 Task: Create a due date automation trigger when advanced on, on the wednesday of the week a card is due add fields without custom field "Resume" checked at 11:00 AM.
Action: Mouse moved to (980, 81)
Screenshot: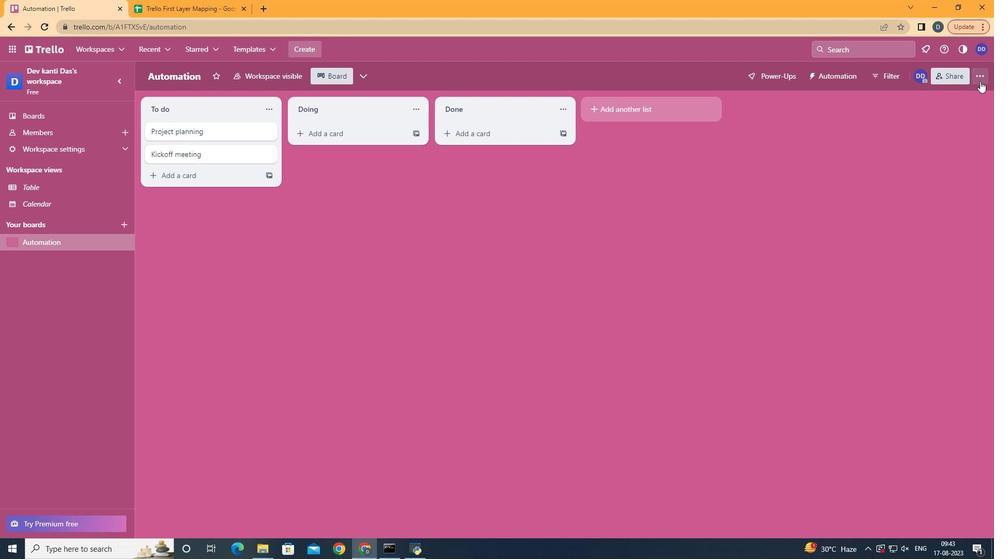 
Action: Mouse pressed left at (980, 81)
Screenshot: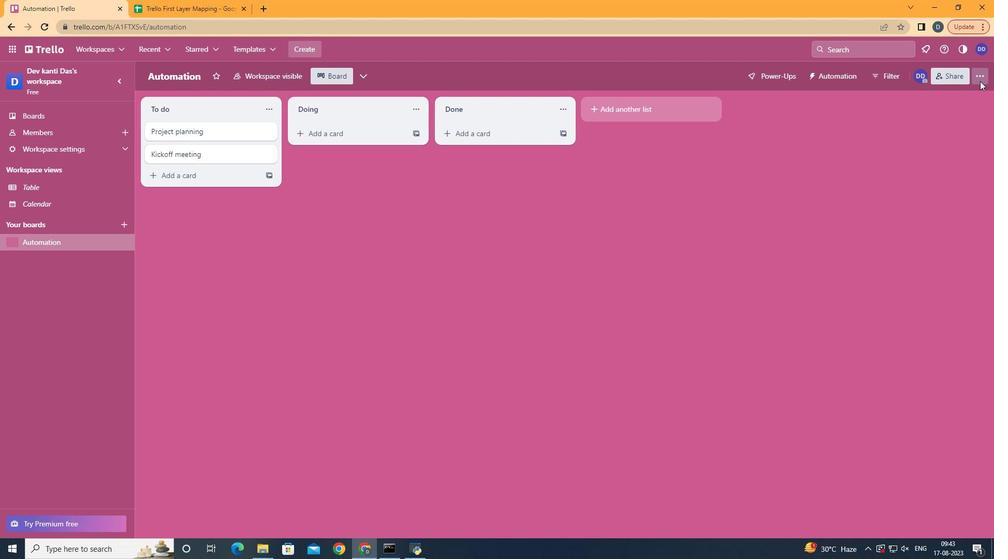 
Action: Mouse moved to (894, 220)
Screenshot: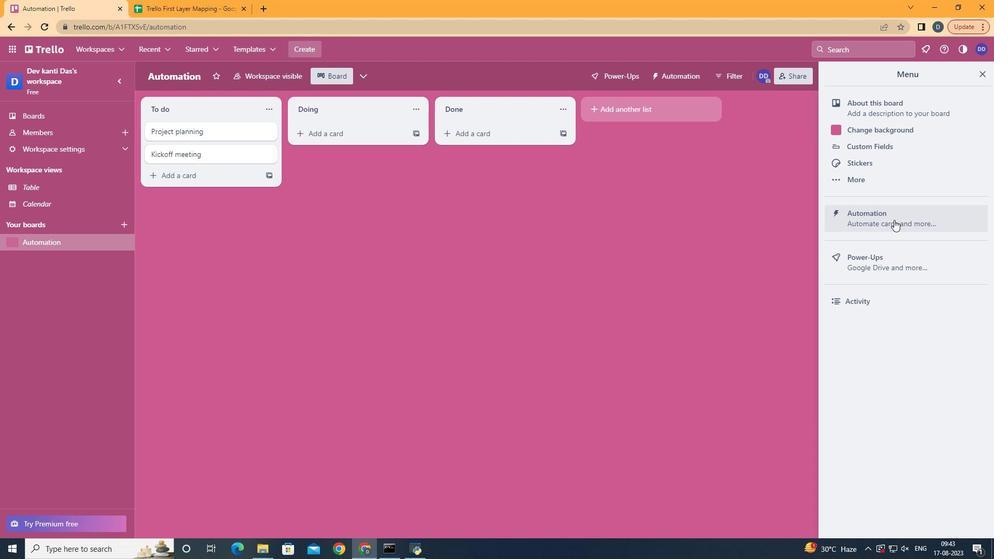 
Action: Mouse pressed left at (894, 220)
Screenshot: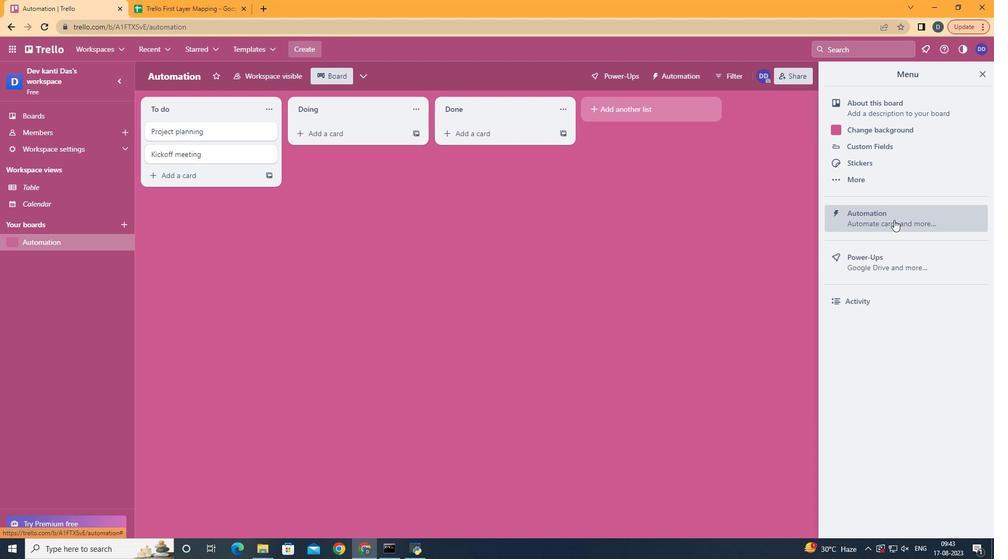 
Action: Mouse moved to (204, 213)
Screenshot: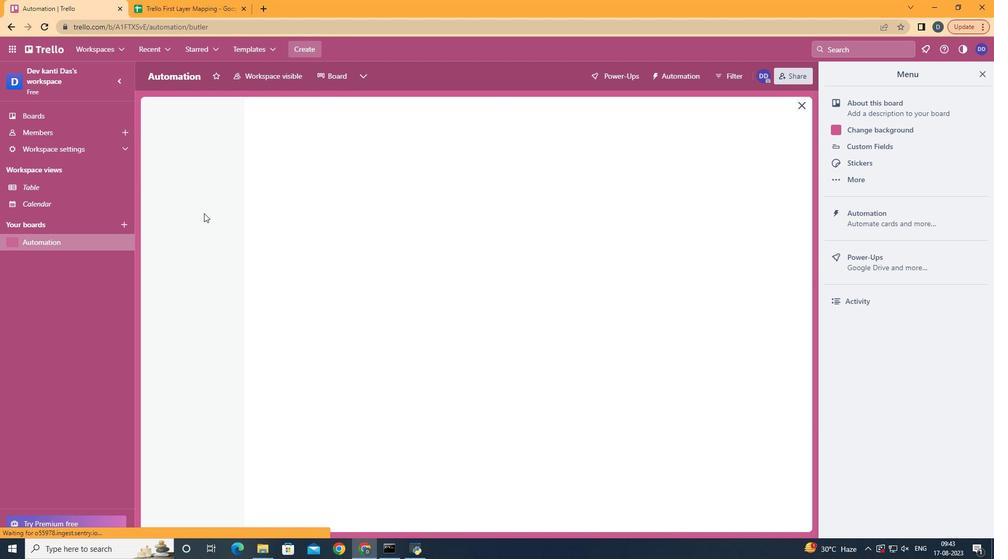 
Action: Mouse pressed left at (204, 213)
Screenshot: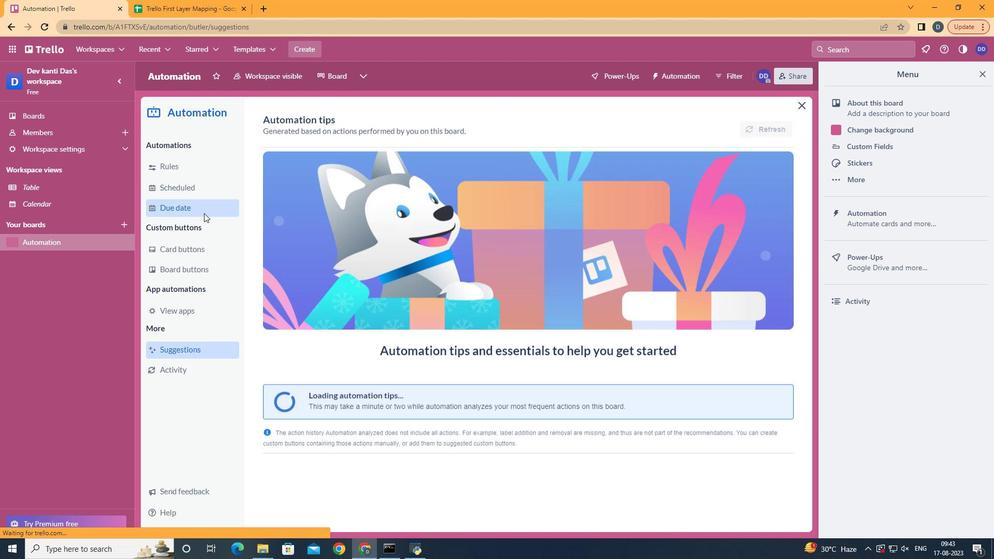 
Action: Mouse moved to (717, 124)
Screenshot: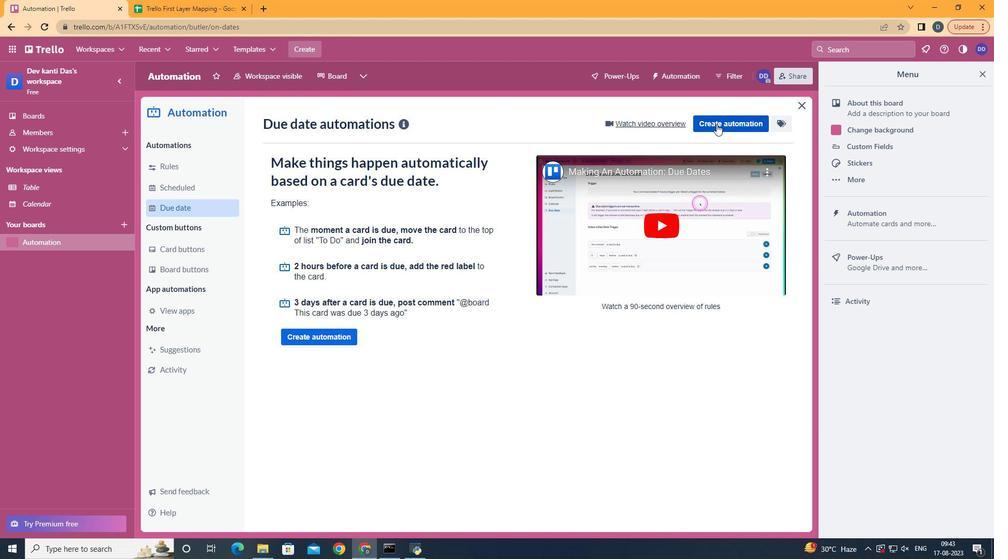 
Action: Mouse pressed left at (717, 124)
Screenshot: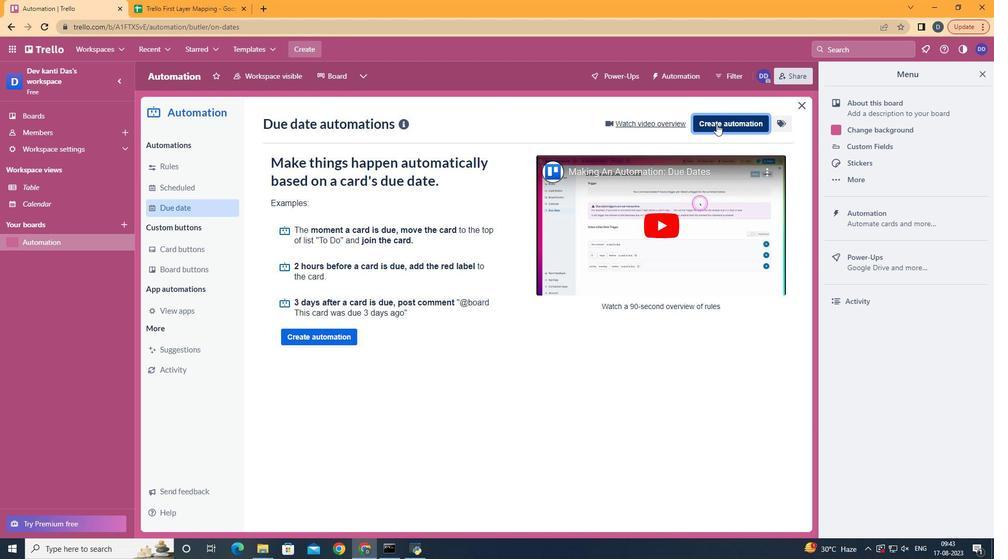 
Action: Mouse moved to (500, 222)
Screenshot: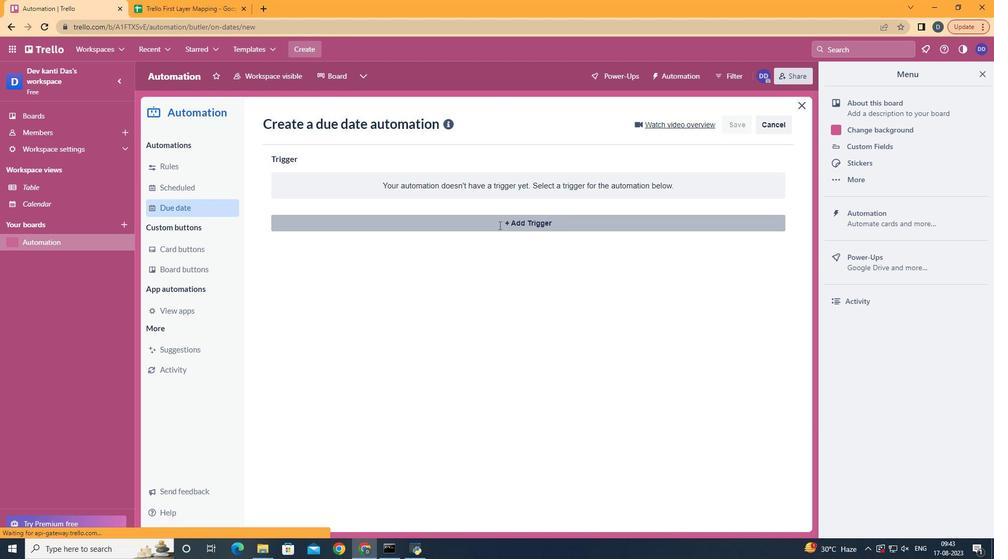 
Action: Mouse pressed left at (500, 222)
Screenshot: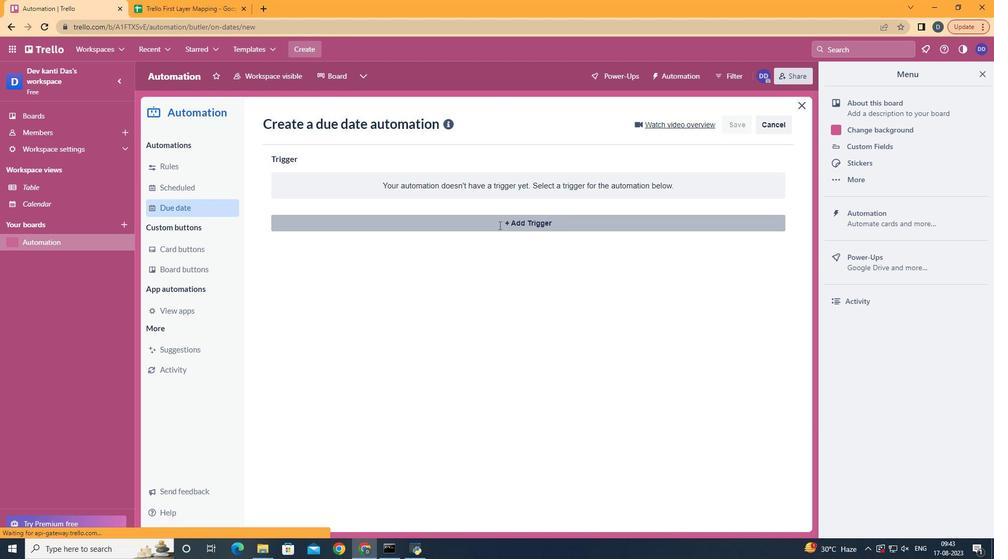 
Action: Mouse moved to (339, 314)
Screenshot: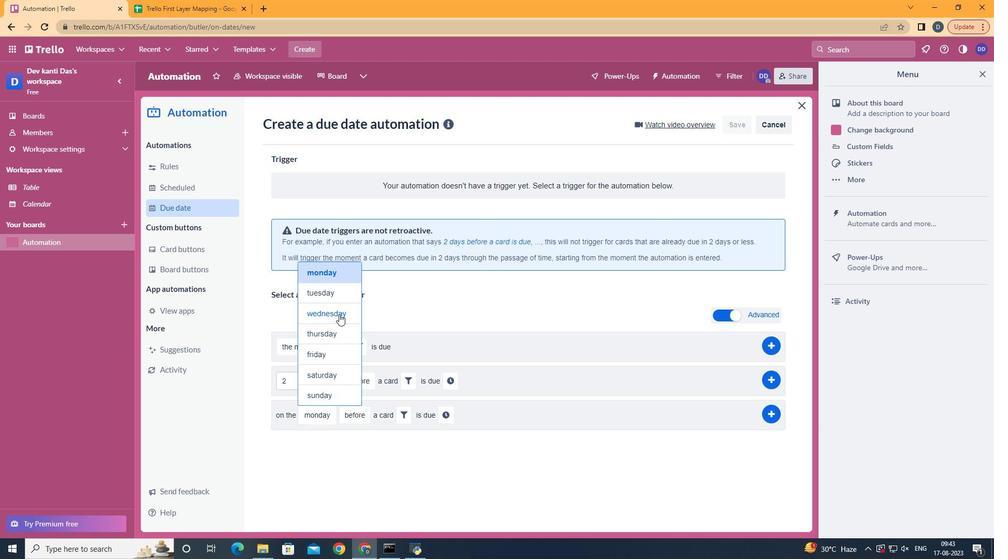 
Action: Mouse pressed left at (339, 314)
Screenshot: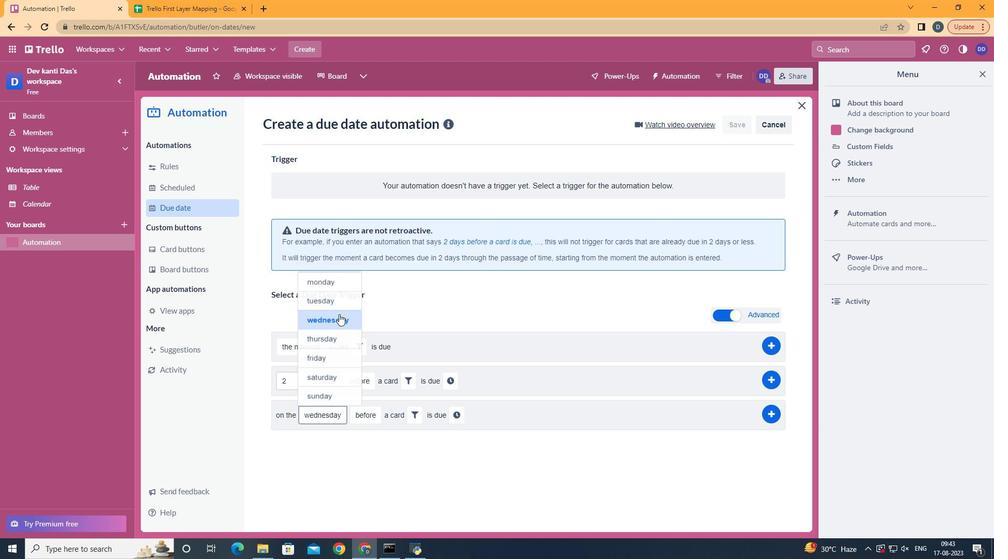 
Action: Mouse moved to (380, 480)
Screenshot: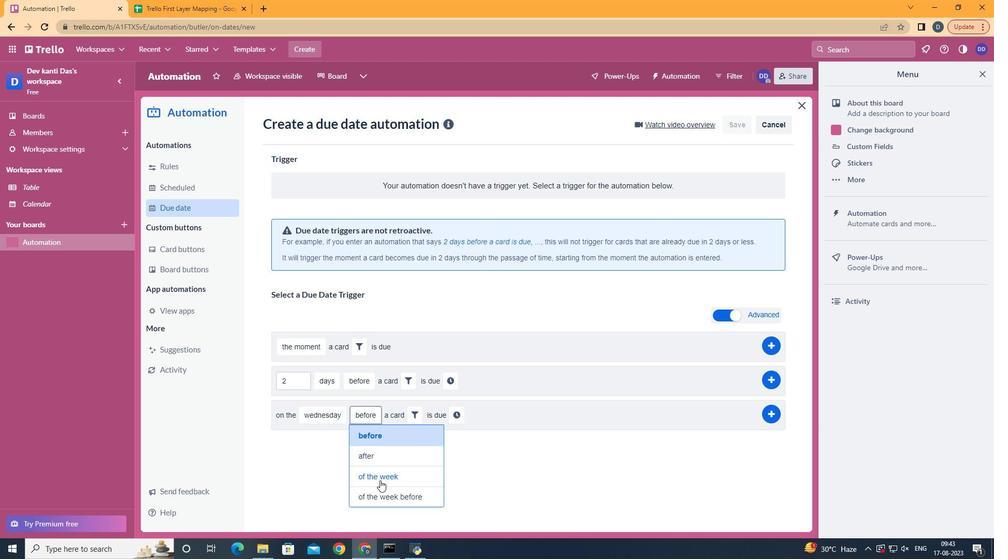 
Action: Mouse pressed left at (380, 480)
Screenshot: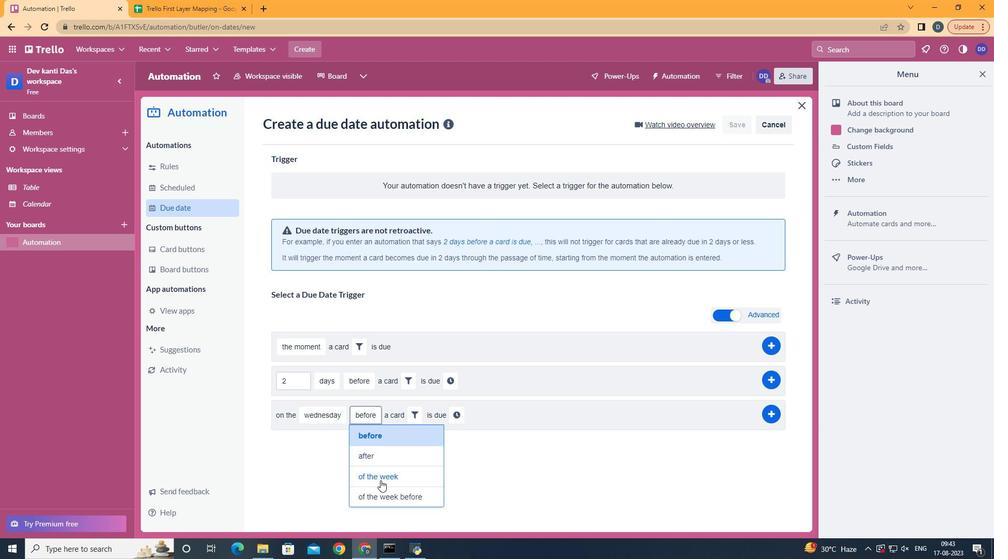 
Action: Mouse moved to (430, 418)
Screenshot: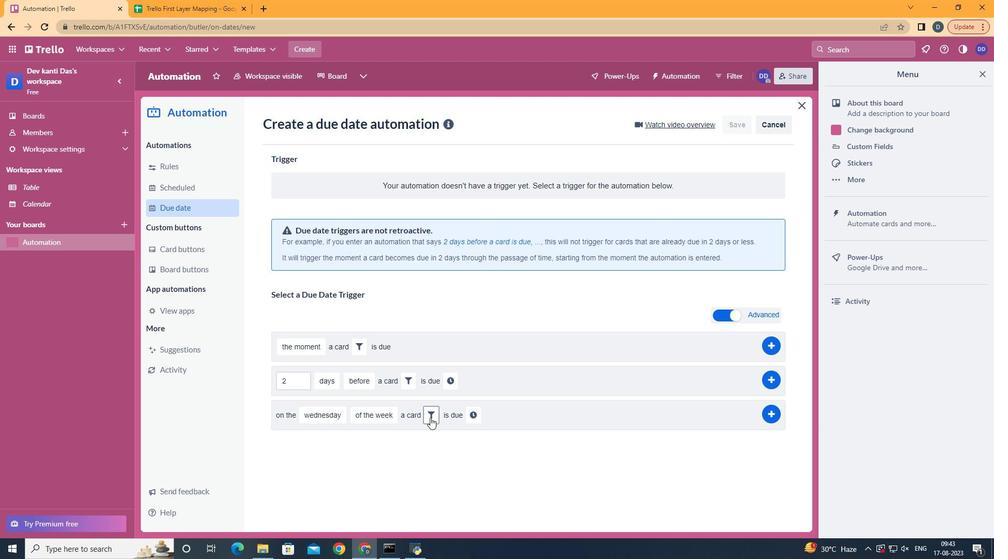 
Action: Mouse pressed left at (430, 418)
Screenshot: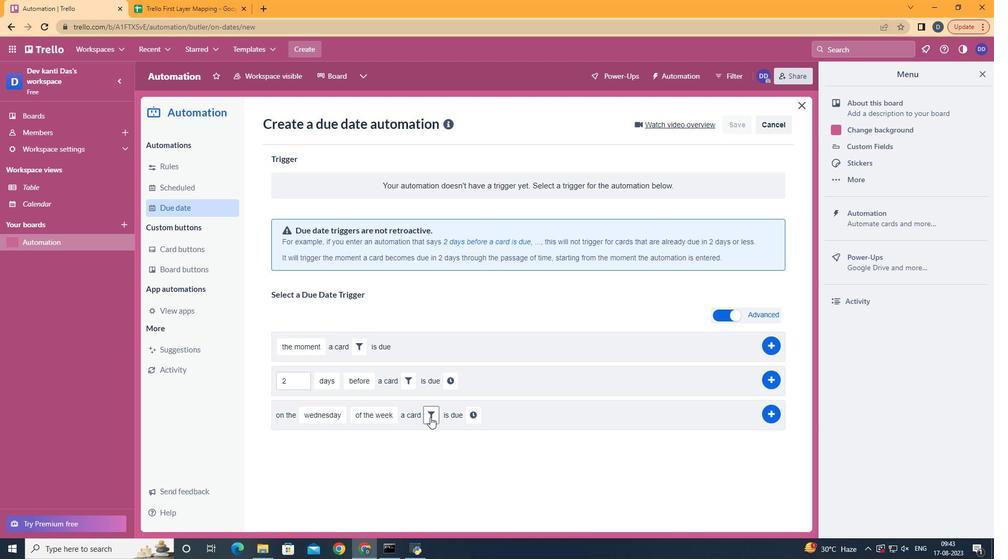 
Action: Mouse moved to (600, 443)
Screenshot: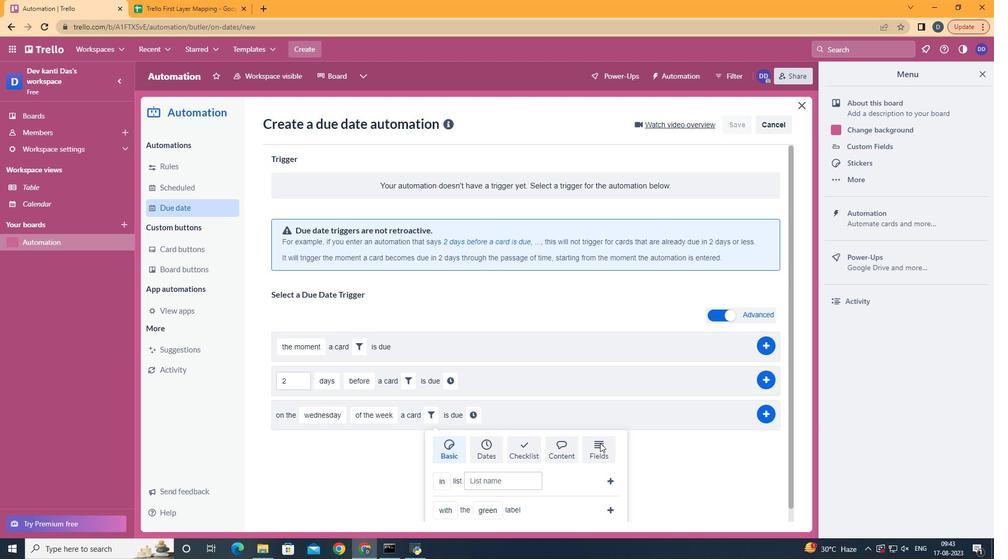 
Action: Mouse pressed left at (600, 443)
Screenshot: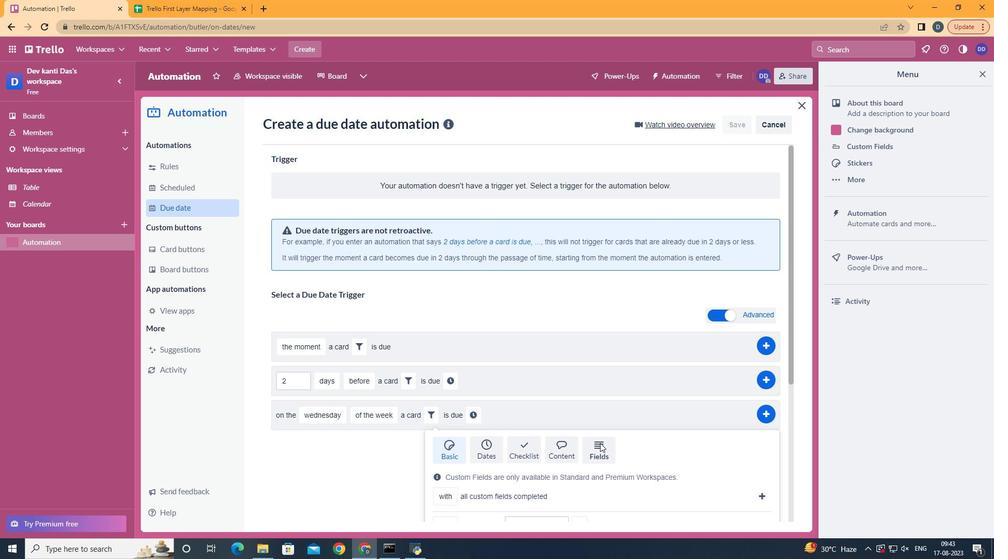 
Action: Mouse scrolled (600, 443) with delta (0, 0)
Screenshot: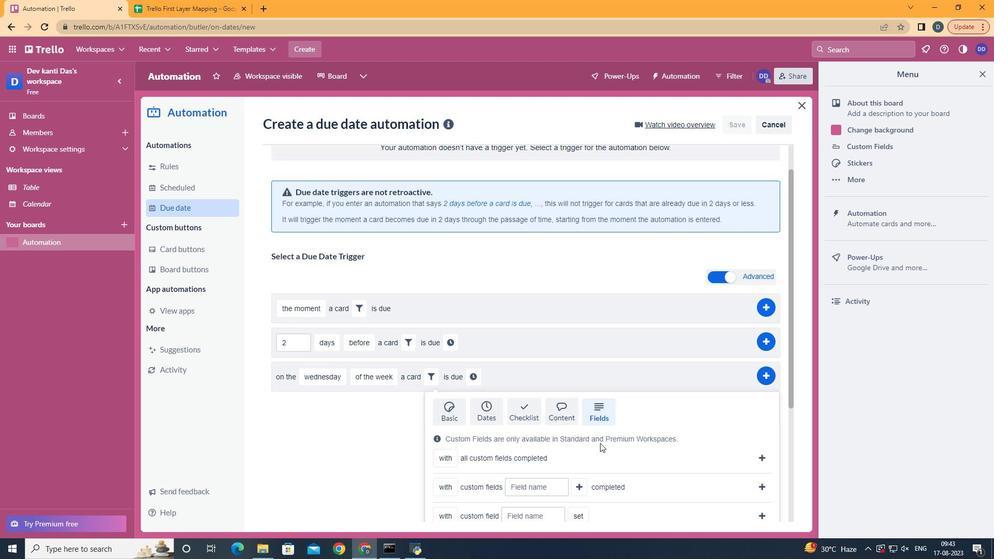 
Action: Mouse scrolled (600, 443) with delta (0, 0)
Screenshot: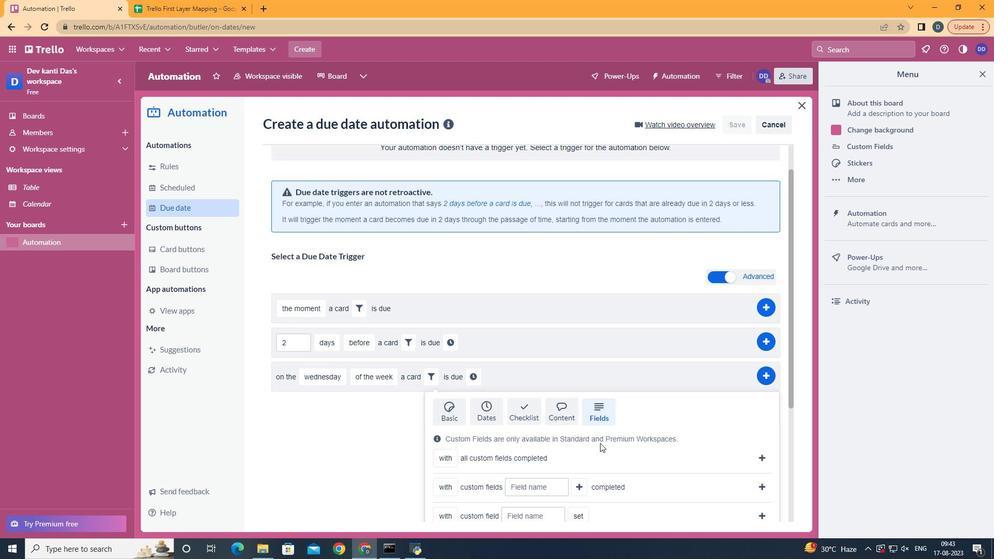 
Action: Mouse scrolled (600, 443) with delta (0, 0)
Screenshot: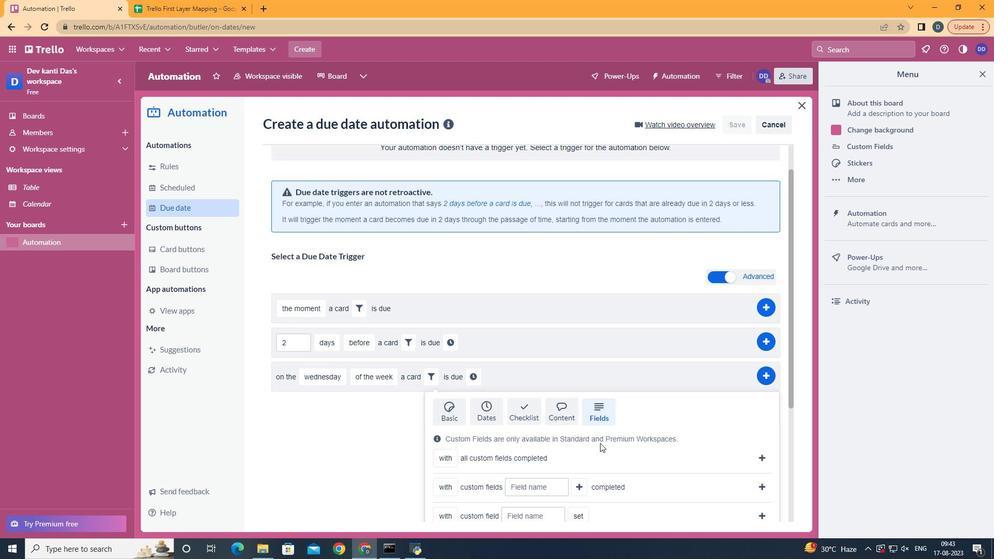 
Action: Mouse scrolled (600, 443) with delta (0, 0)
Screenshot: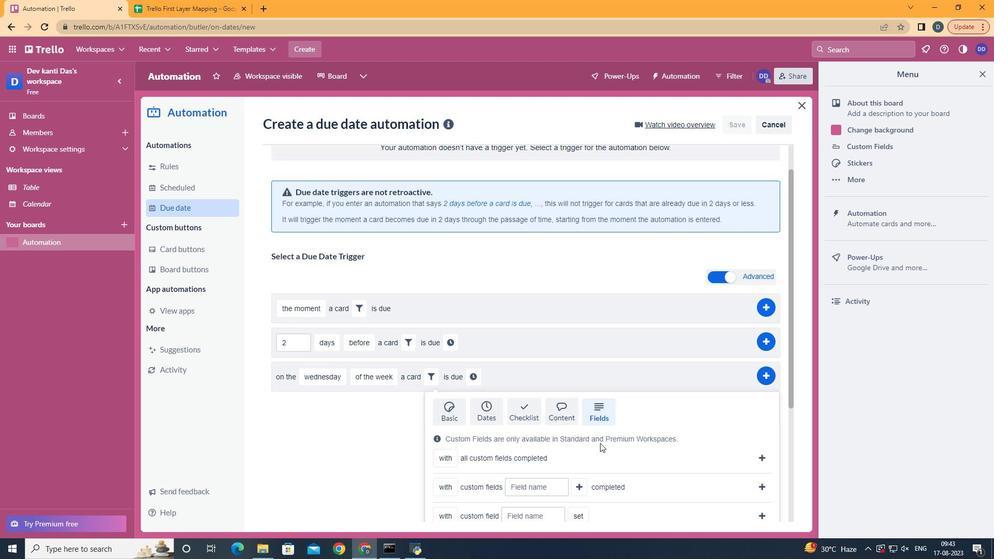 
Action: Mouse scrolled (600, 443) with delta (0, 0)
Screenshot: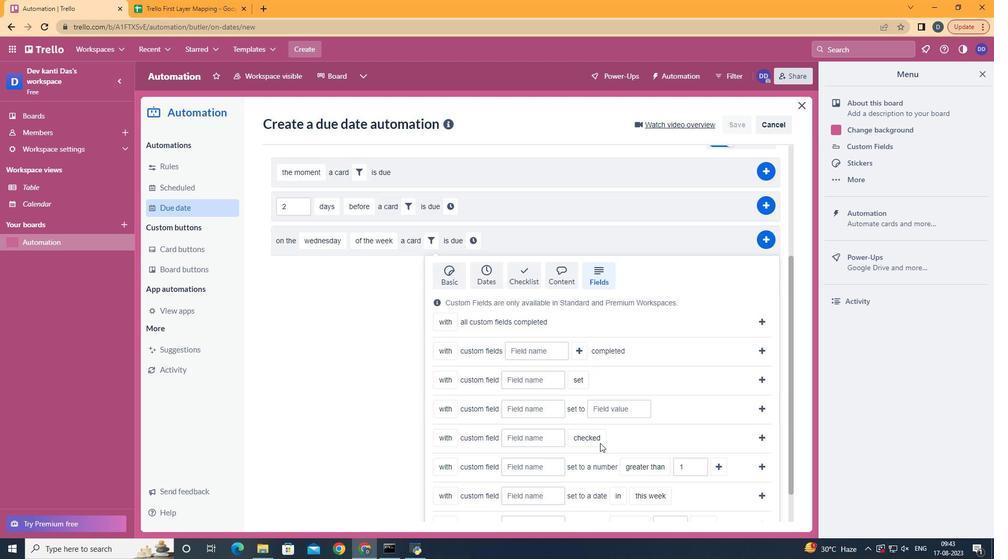 
Action: Mouse moved to (443, 439)
Screenshot: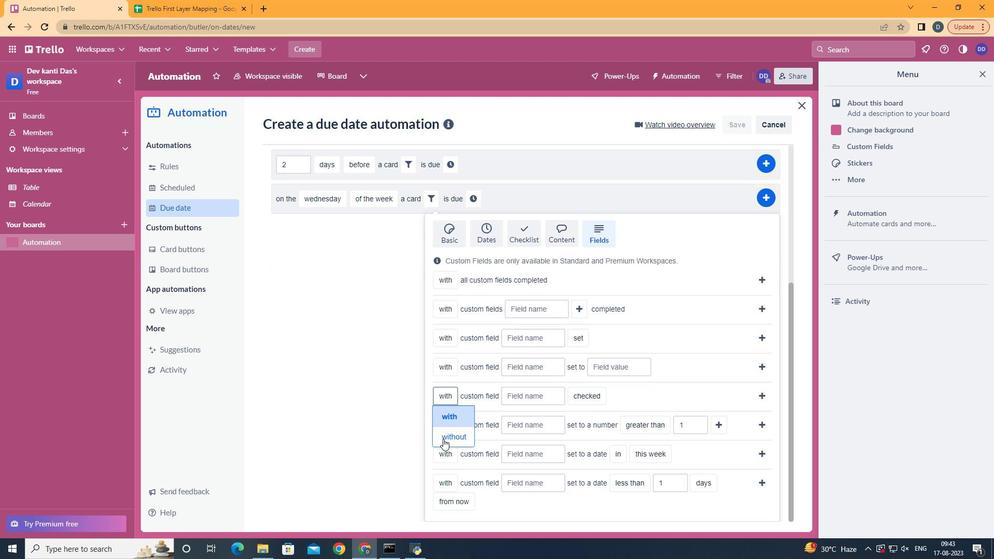 
Action: Mouse pressed left at (443, 439)
Screenshot: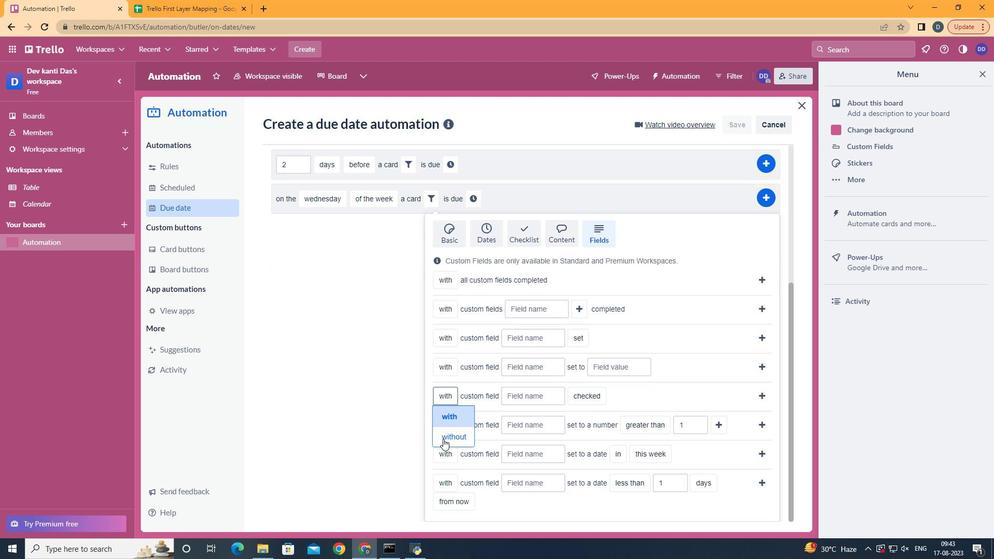 
Action: Mouse moved to (548, 398)
Screenshot: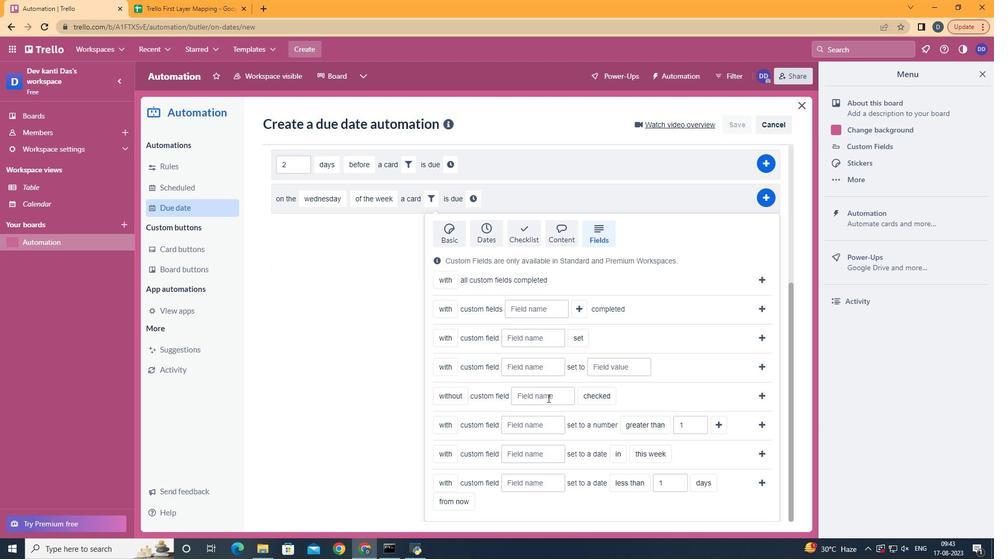 
Action: Mouse pressed left at (548, 398)
Screenshot: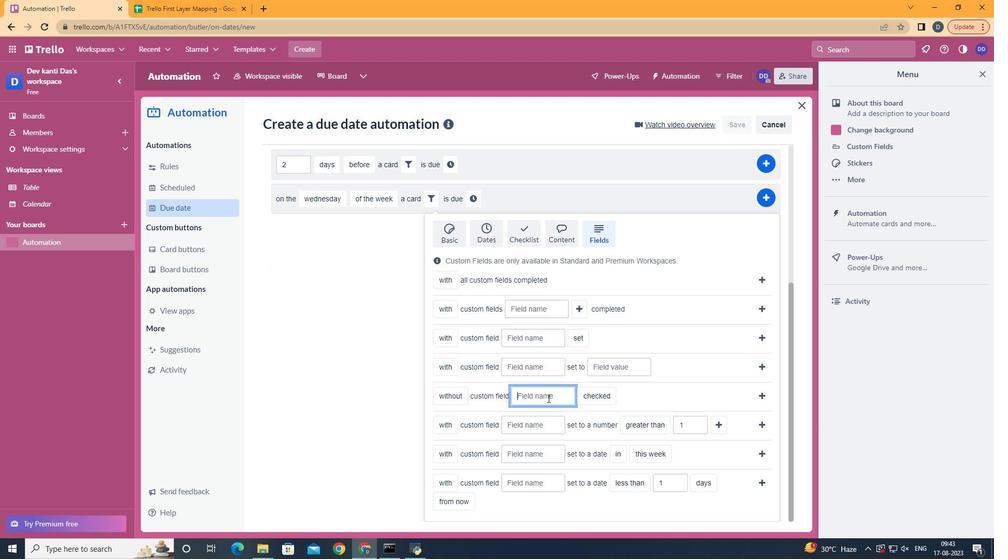 
Action: Key pressed <Key.shift>Resume
Screenshot: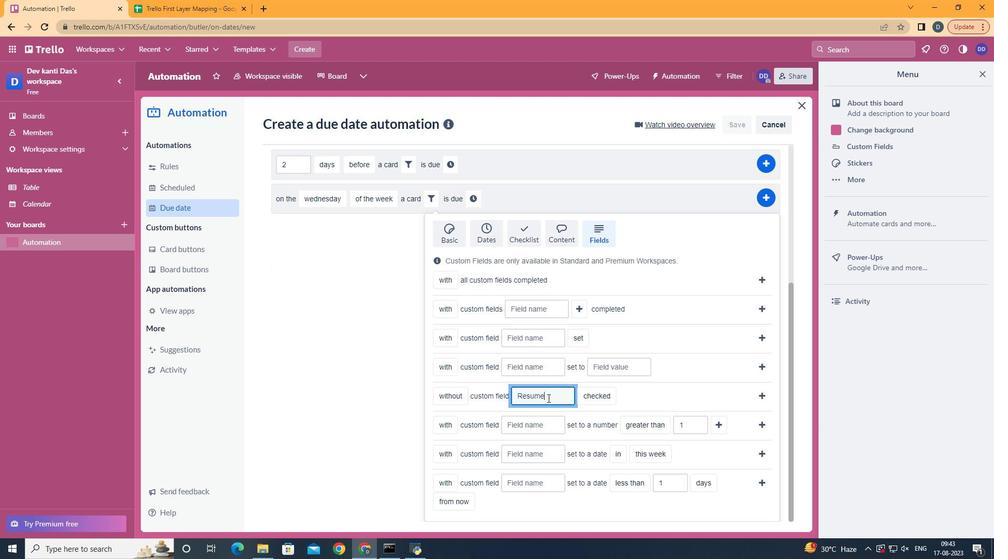 
Action: Mouse moved to (763, 399)
Screenshot: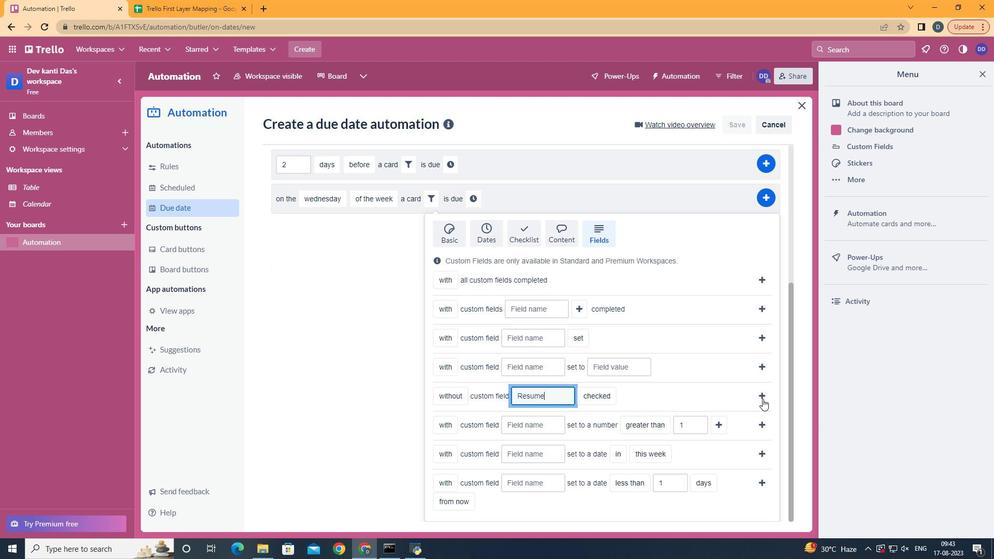
Action: Mouse pressed left at (763, 399)
Screenshot: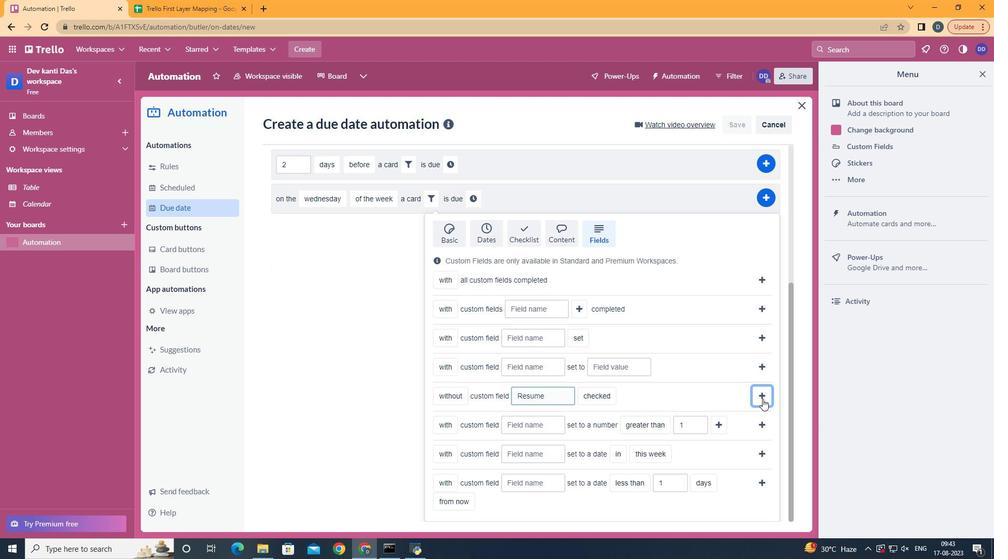 
Action: Mouse moved to (628, 414)
Screenshot: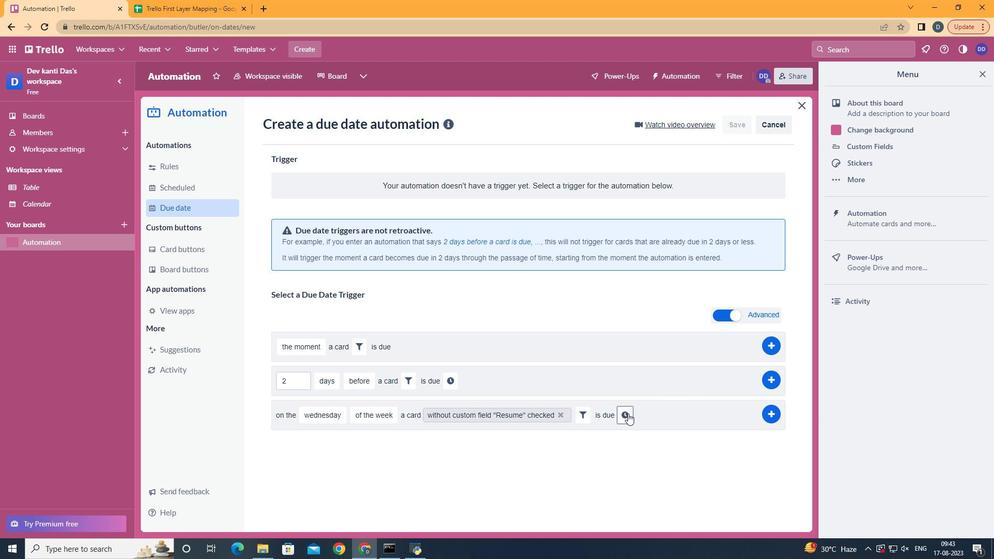 
Action: Mouse pressed left at (628, 414)
Screenshot: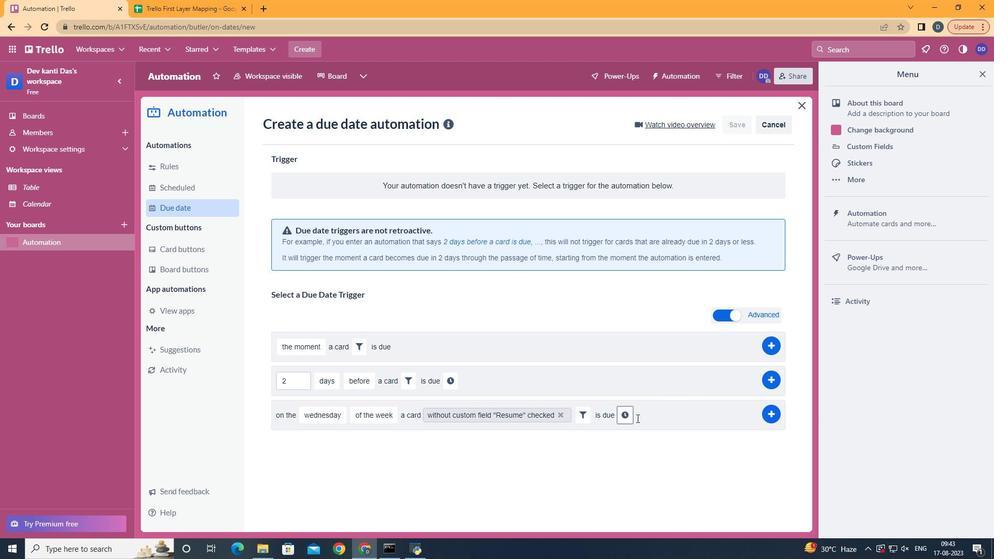 
Action: Mouse moved to (645, 421)
Screenshot: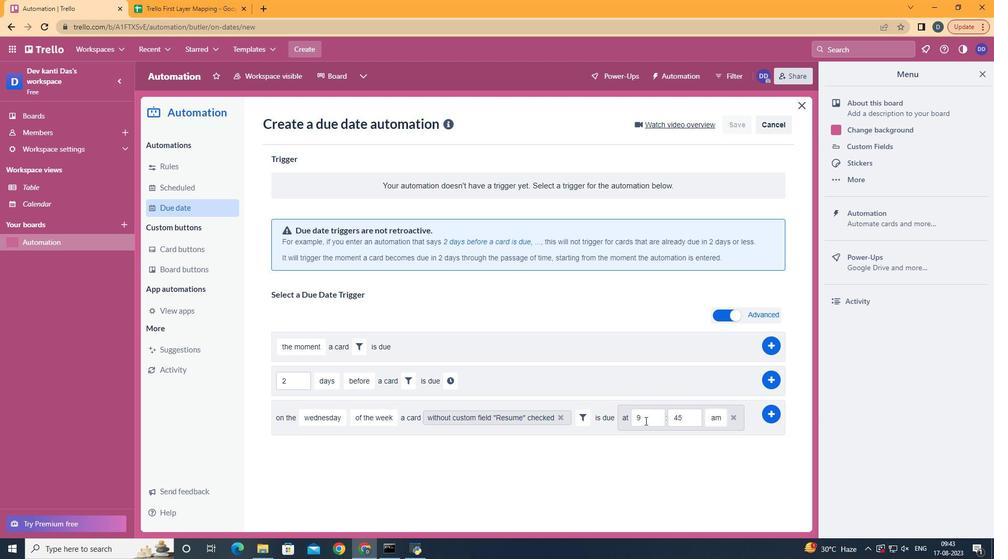 
Action: Mouse pressed left at (645, 421)
Screenshot: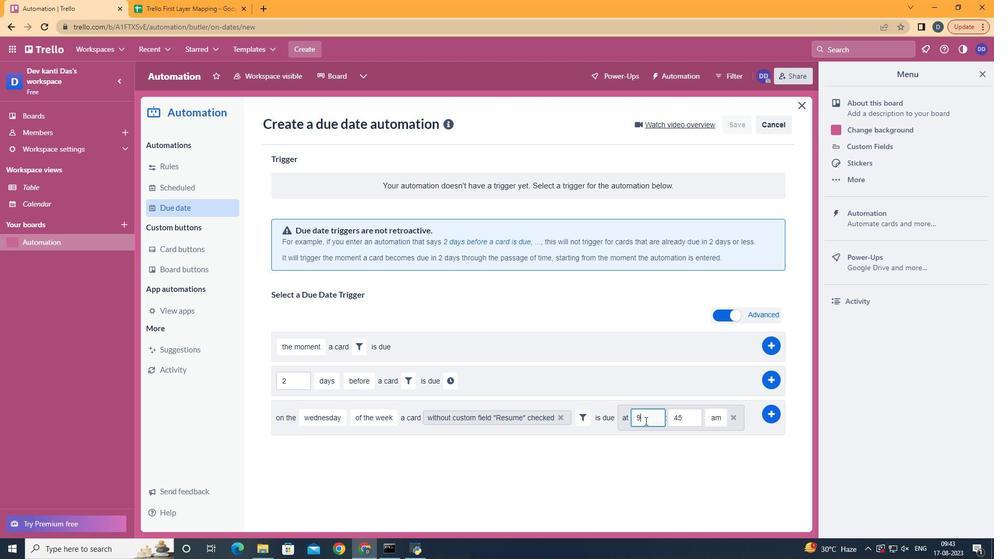 
Action: Key pressed <Key.backspace>11
Screenshot: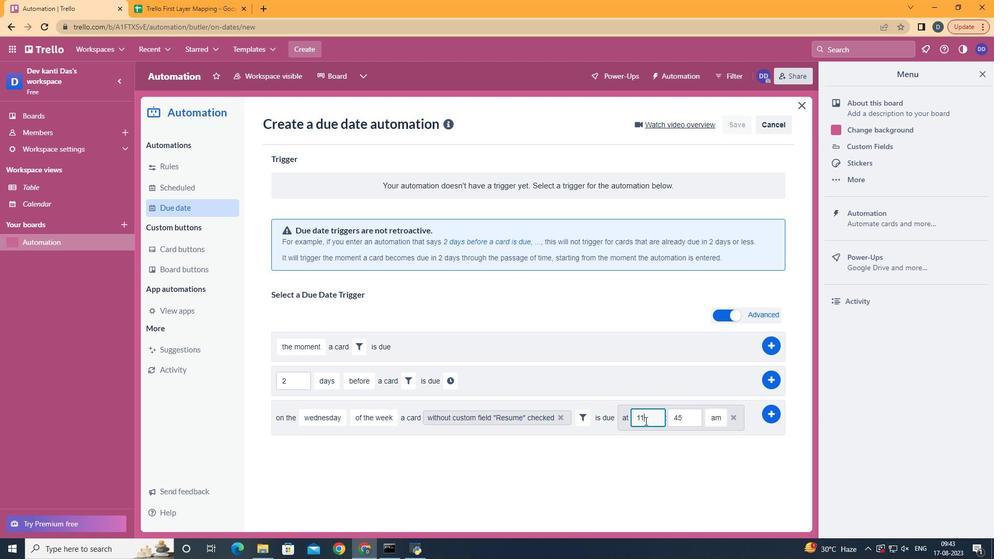 
Action: Mouse moved to (694, 418)
Screenshot: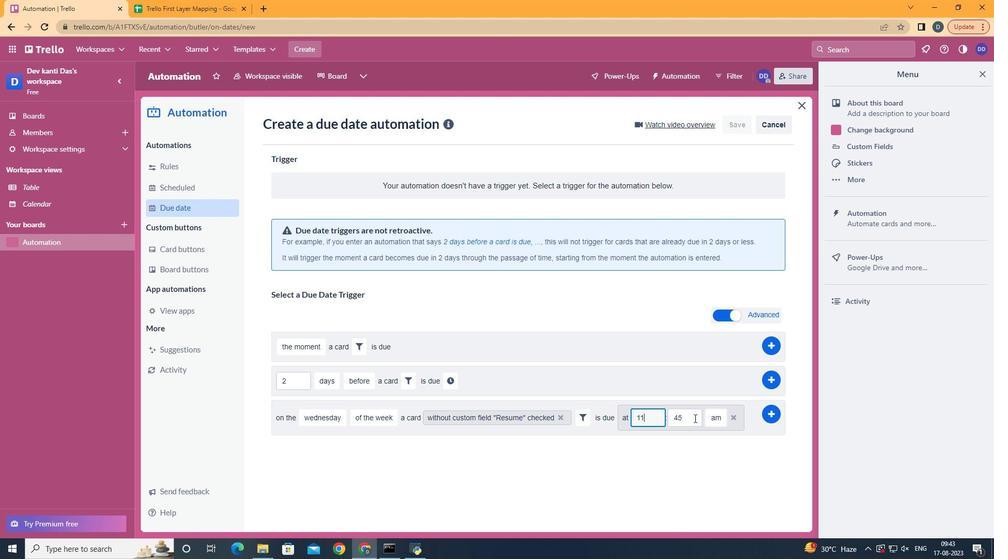 
Action: Mouse pressed left at (694, 418)
Screenshot: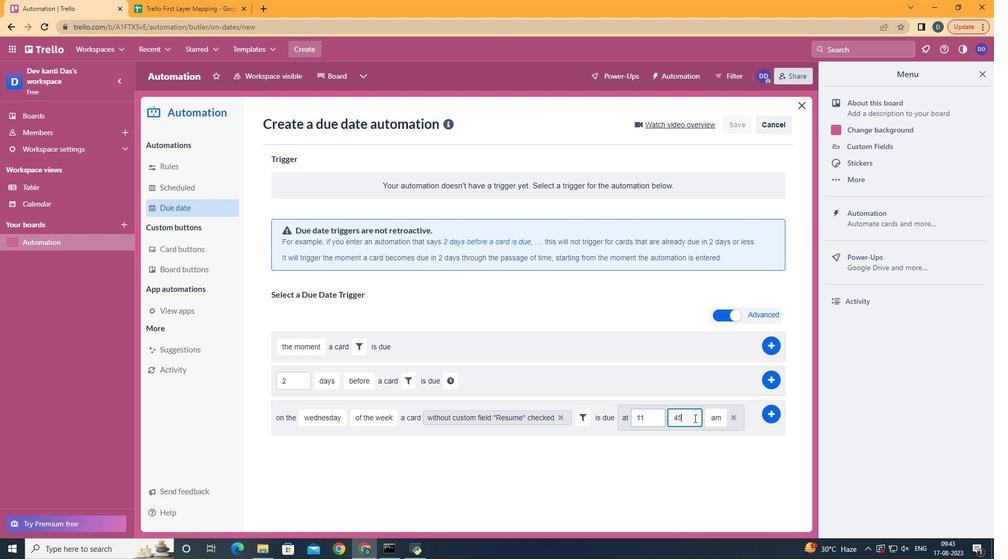 
Action: Key pressed <Key.backspace><Key.backspace>00
Screenshot: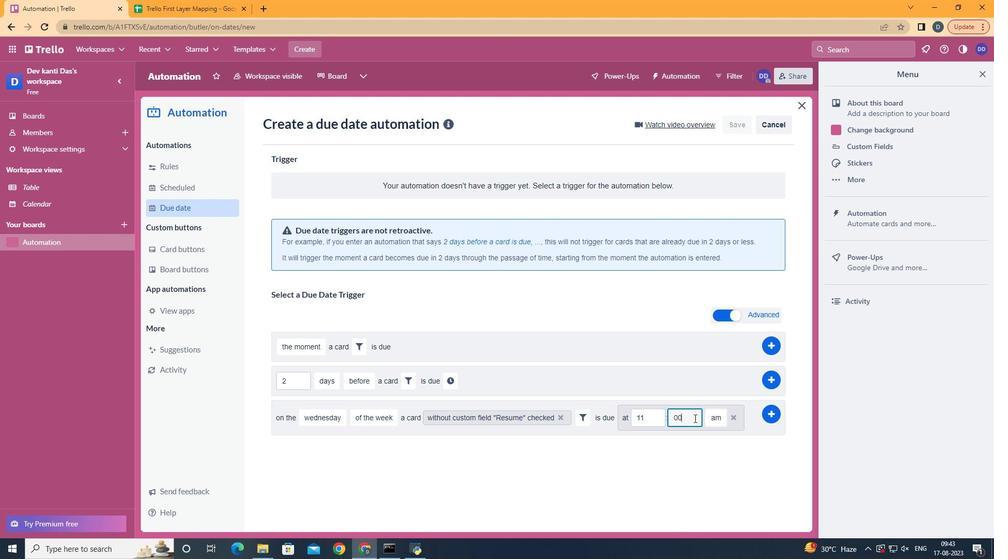 
Action: Mouse moved to (766, 411)
Screenshot: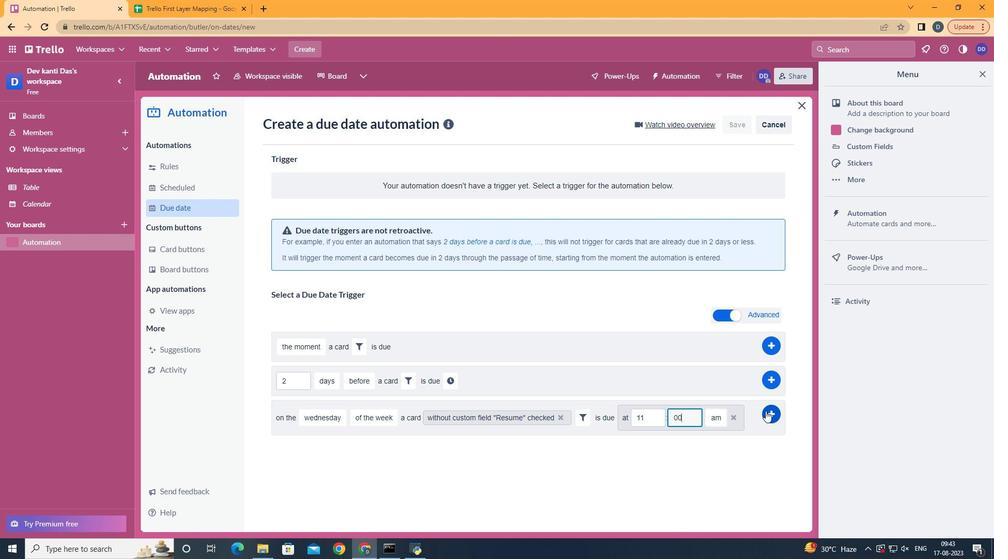 
Action: Mouse pressed left at (766, 411)
Screenshot: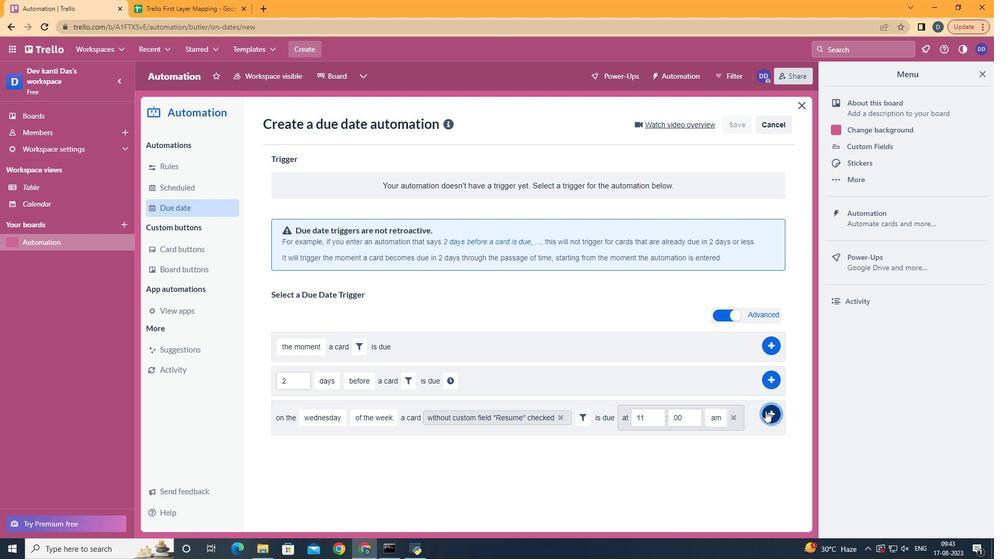 
